 Task: Disable the option Profile data on ads.
Action: Mouse moved to (771, 105)
Screenshot: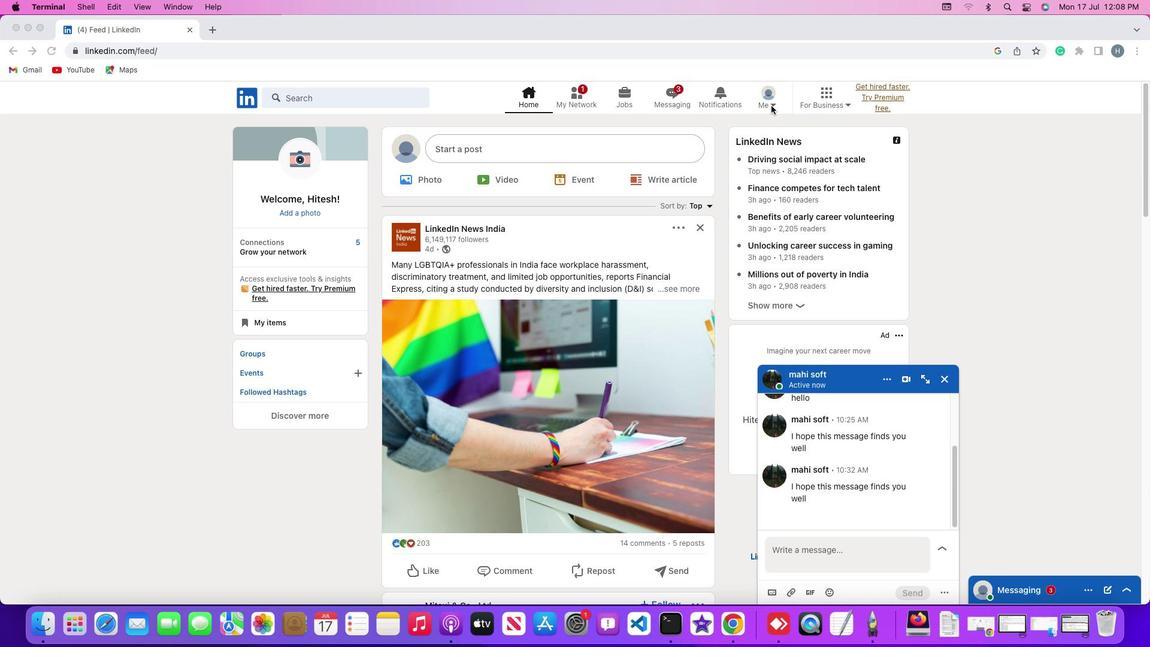 
Action: Mouse pressed left at (771, 105)
Screenshot: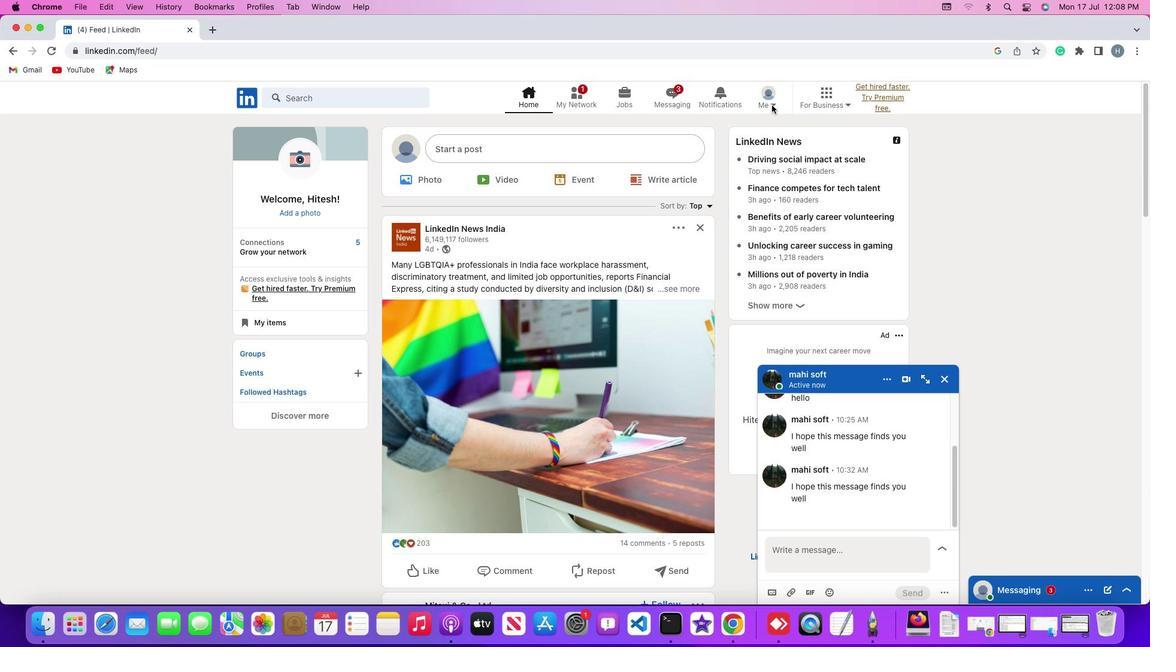 
Action: Mouse moved to (772, 105)
Screenshot: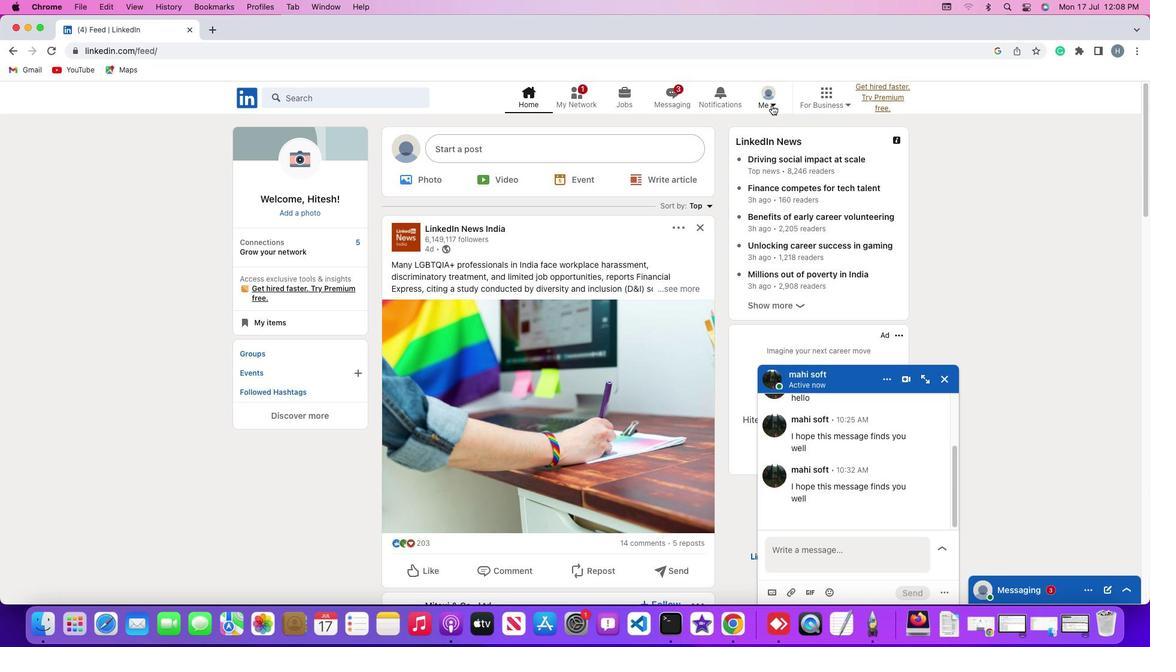 
Action: Mouse pressed left at (772, 105)
Screenshot: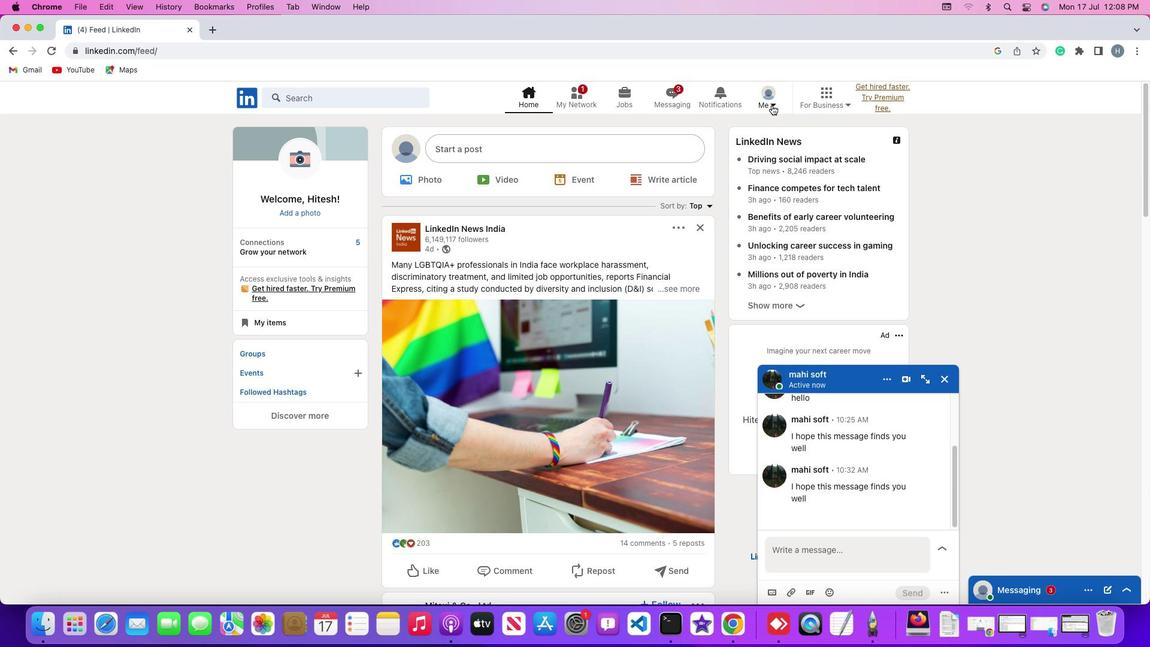 
Action: Mouse moved to (693, 228)
Screenshot: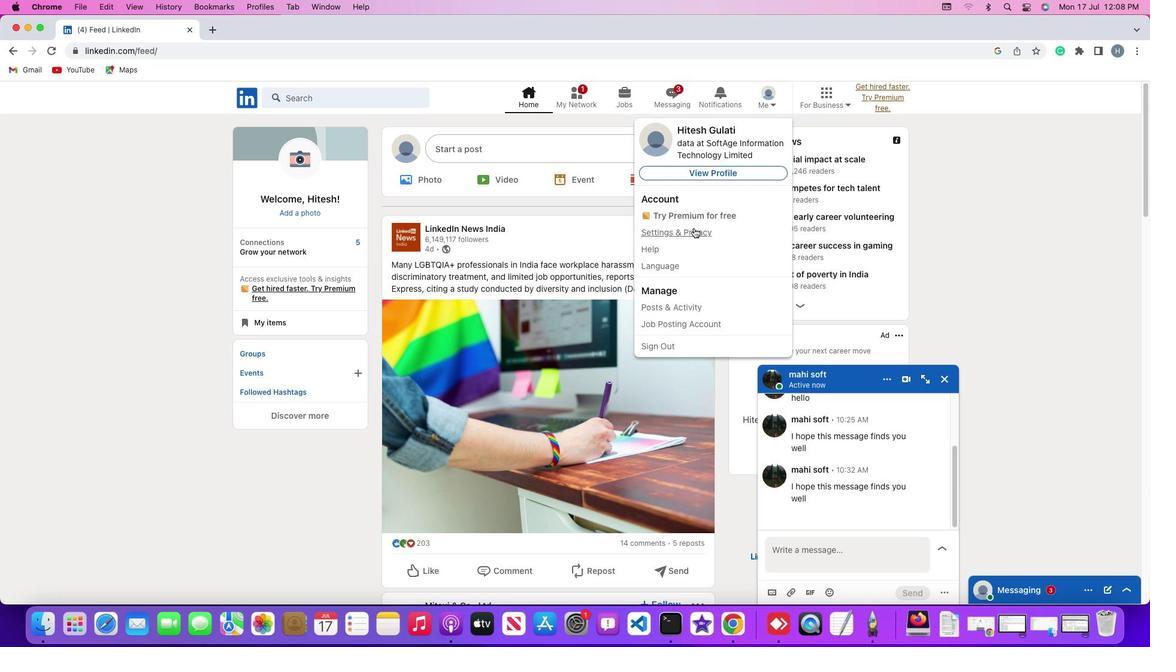 
Action: Mouse pressed left at (693, 228)
Screenshot: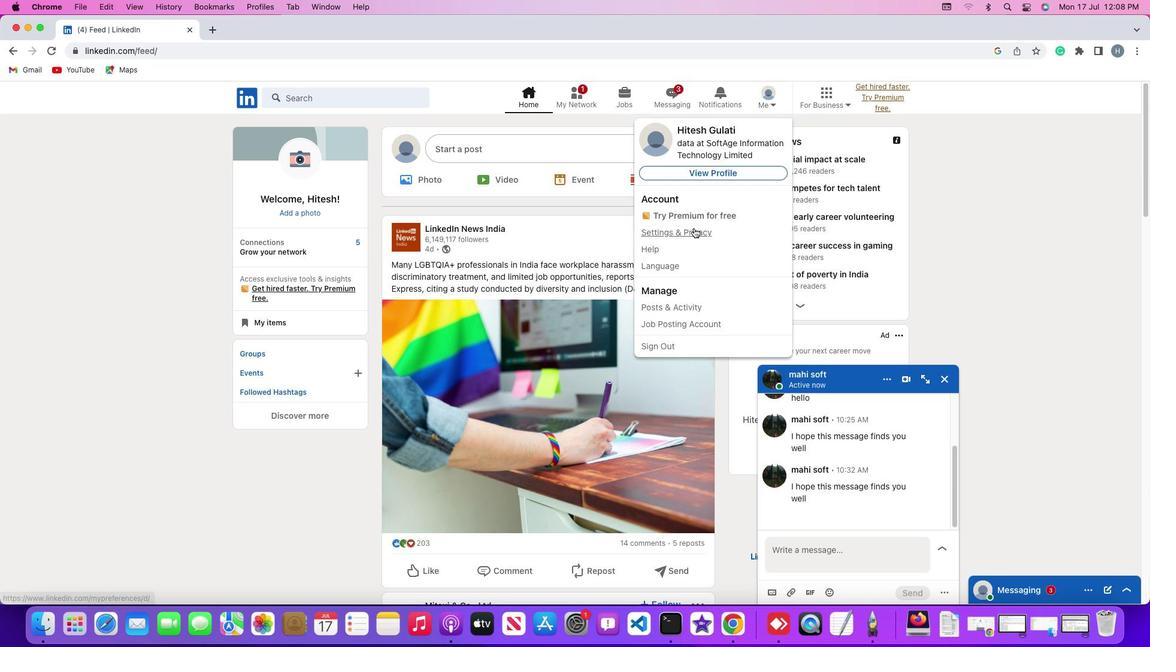 
Action: Mouse moved to (97, 359)
Screenshot: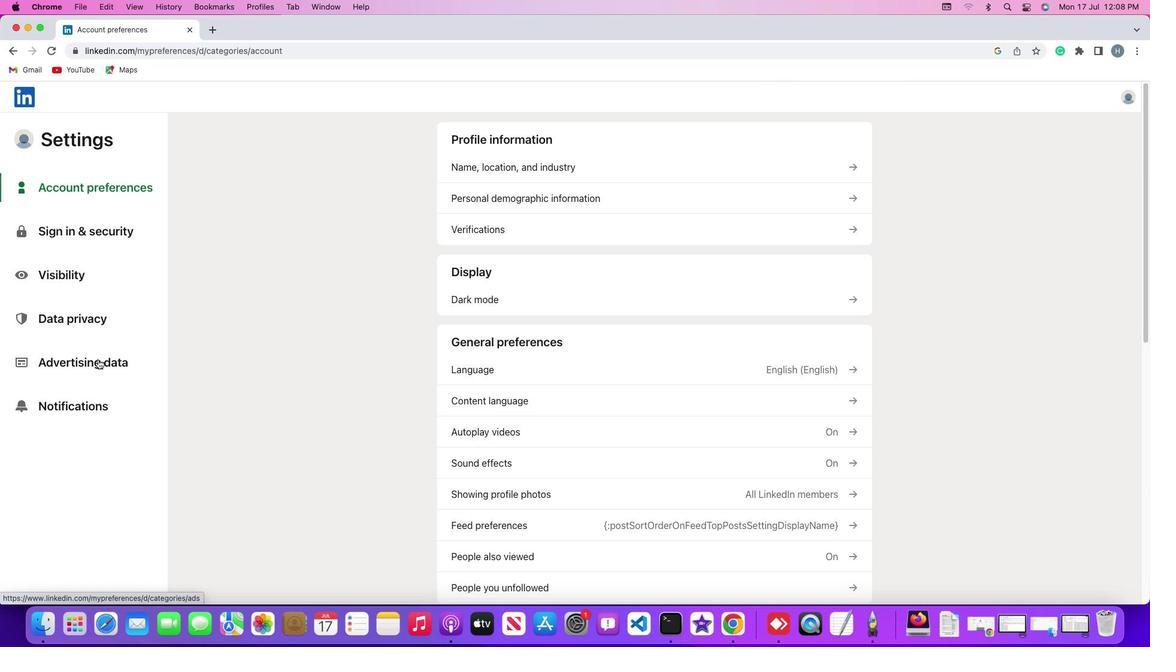 
Action: Mouse pressed left at (97, 359)
Screenshot: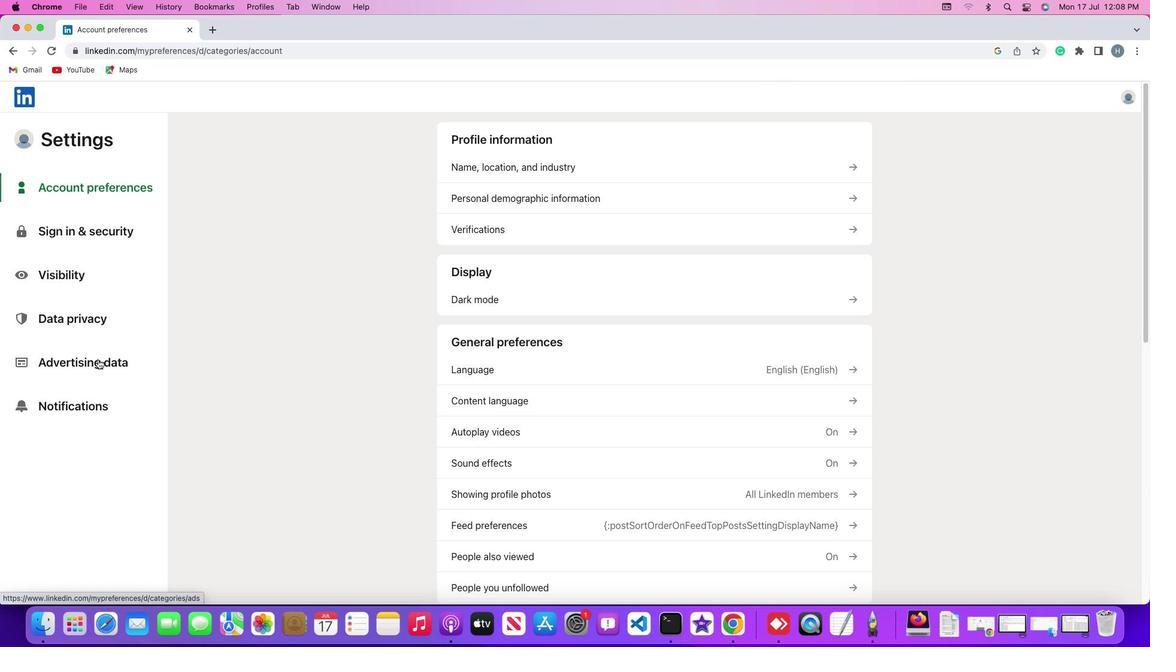 
Action: Mouse pressed left at (97, 359)
Screenshot: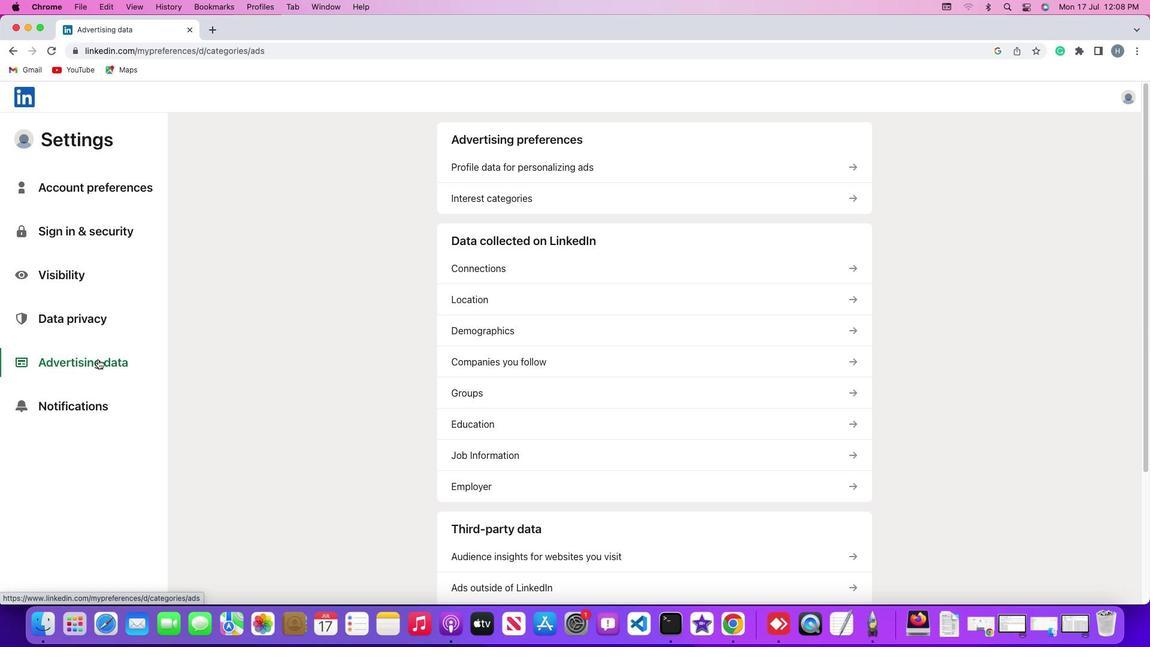
Action: Mouse moved to (541, 170)
Screenshot: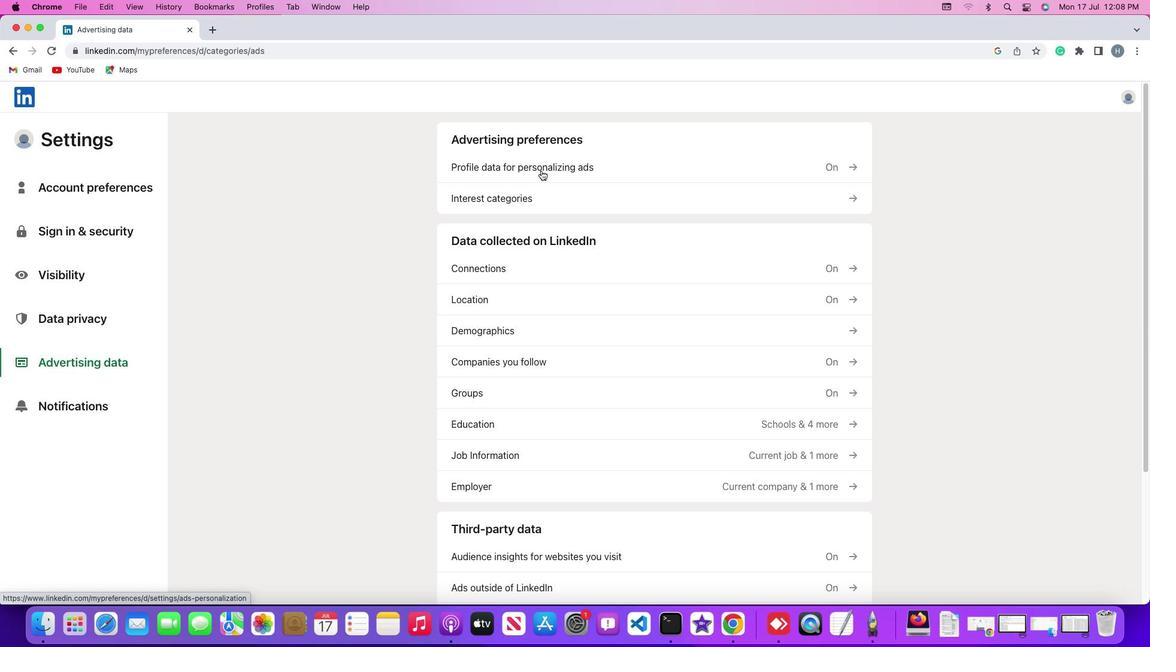 
Action: Mouse pressed left at (541, 170)
Screenshot: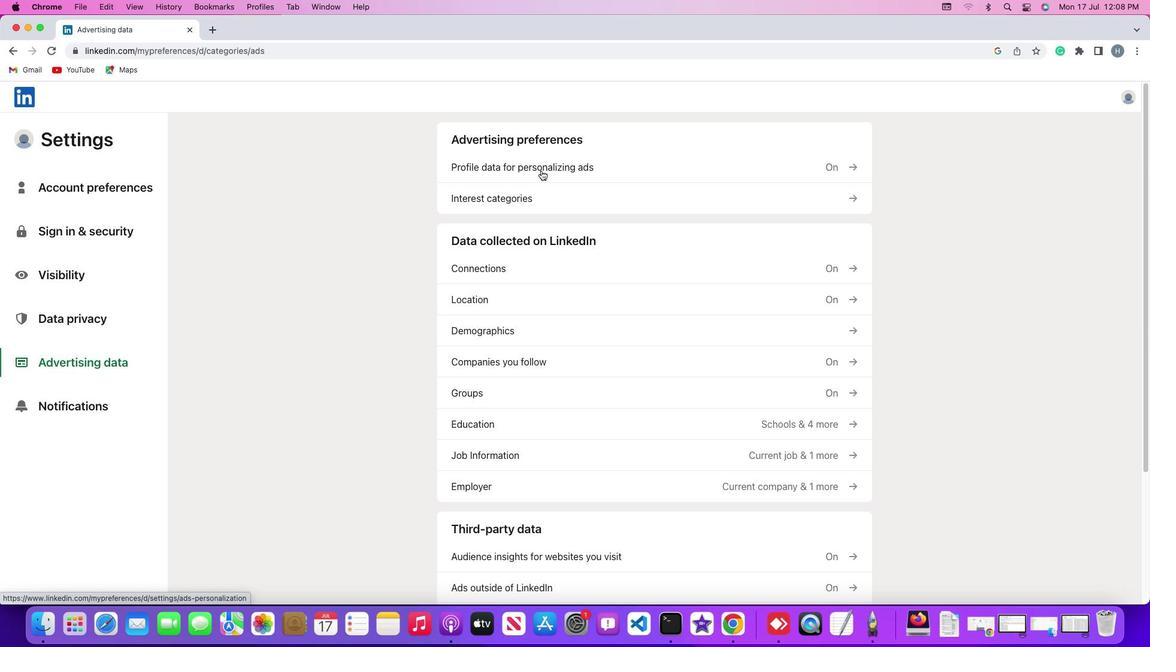 
Action: Mouse moved to (840, 218)
Screenshot: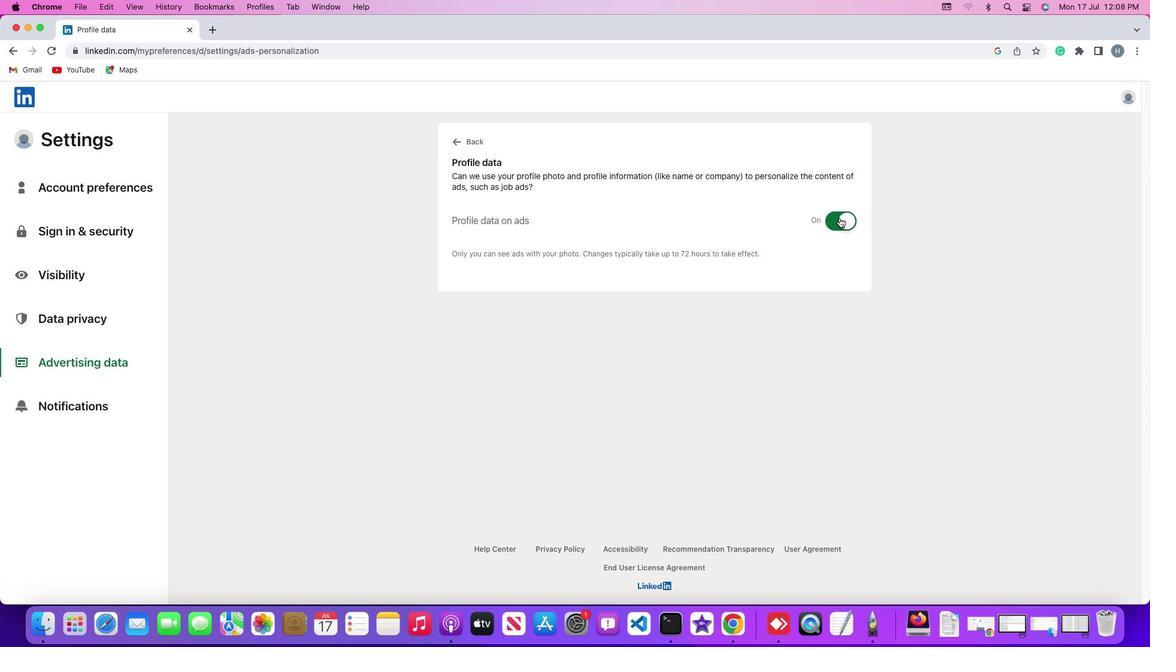 
Action: Mouse pressed left at (840, 218)
Screenshot: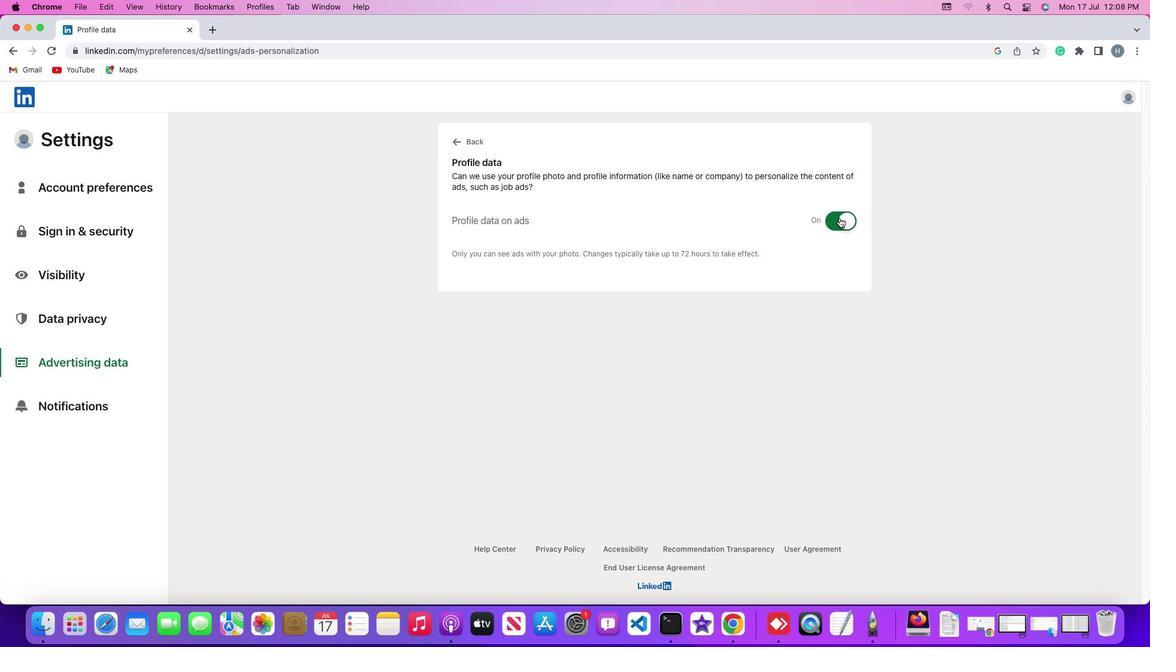 
Action: Mouse moved to (834, 289)
Screenshot: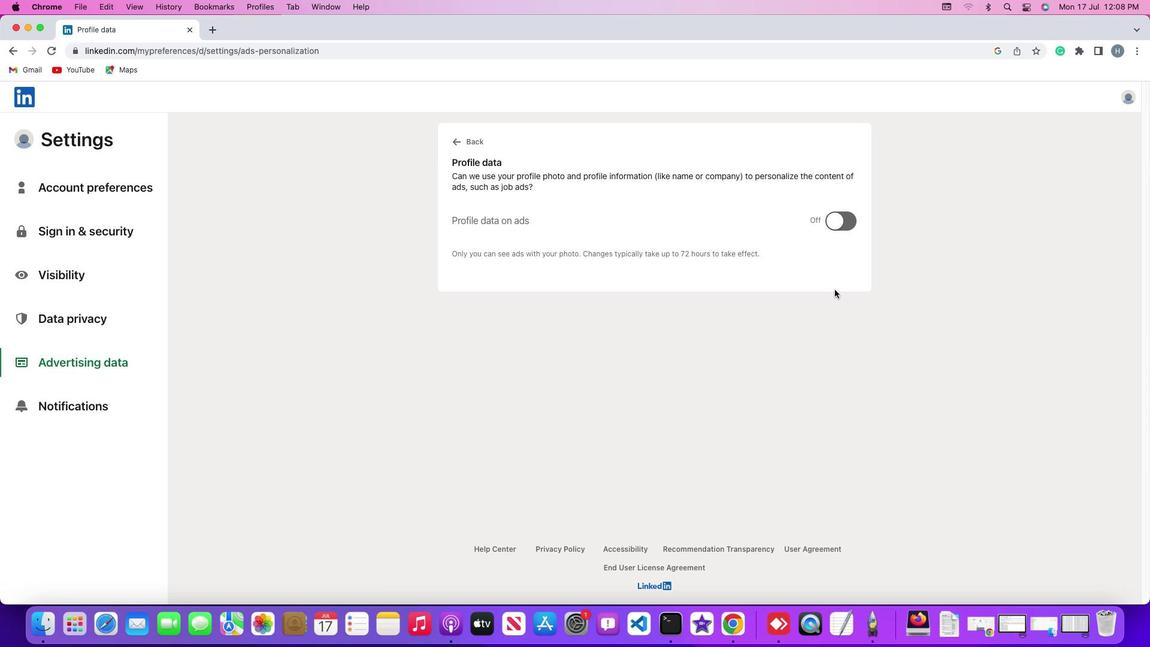 
